Task: Check the percentage active listings of security in the last 3 years.
Action: Mouse moved to (815, 177)
Screenshot: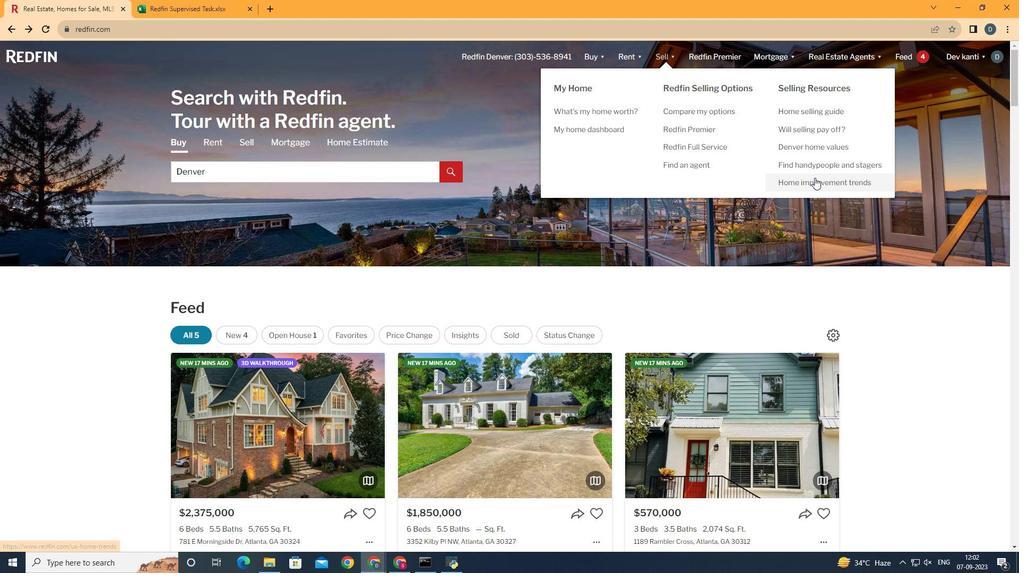 
Action: Mouse pressed left at (815, 177)
Screenshot: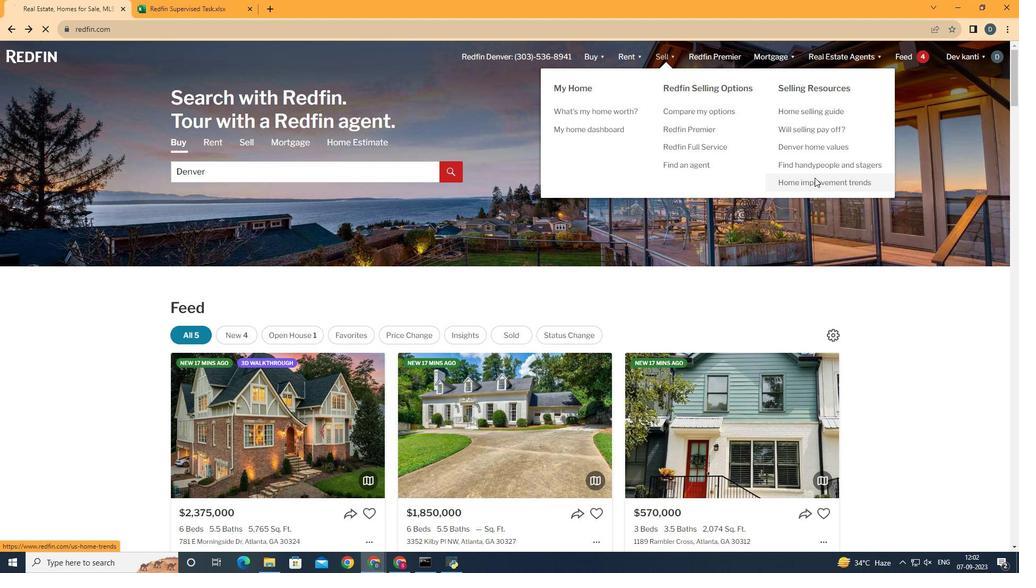 
Action: Mouse moved to (252, 209)
Screenshot: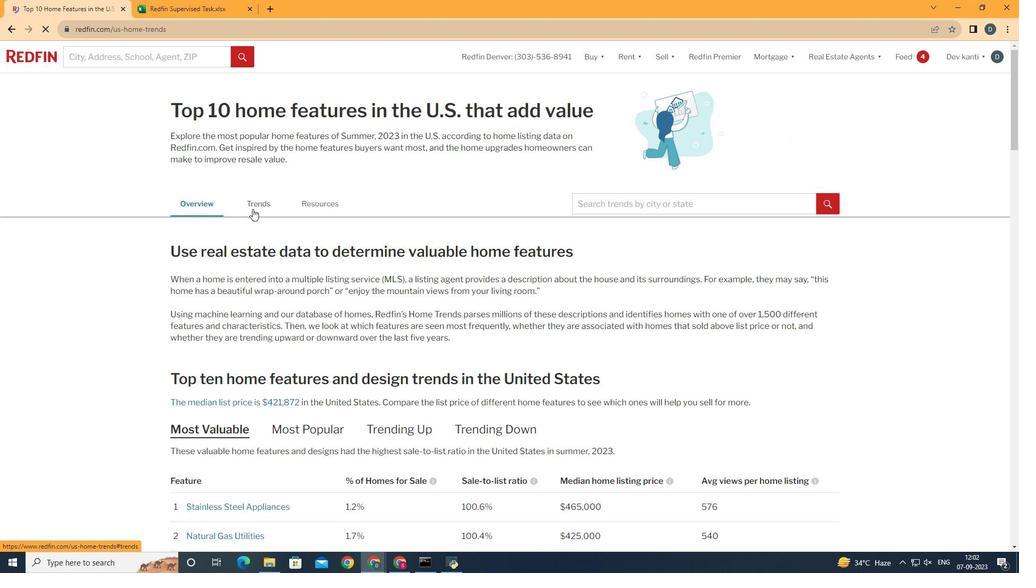 
Action: Mouse pressed left at (252, 209)
Screenshot: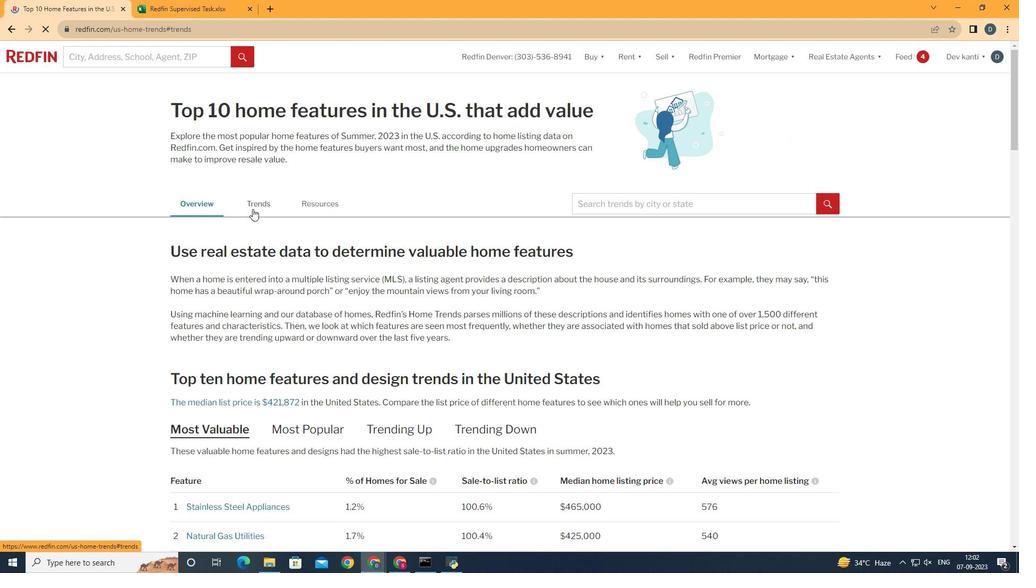 
Action: Mouse moved to (343, 243)
Screenshot: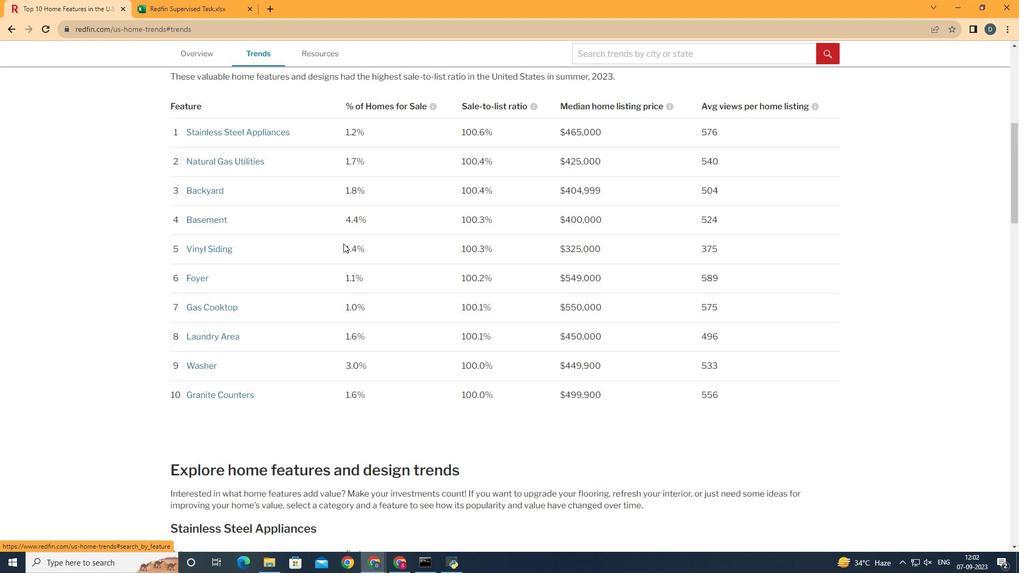 
Action: Mouse scrolled (343, 243) with delta (0, 0)
Screenshot: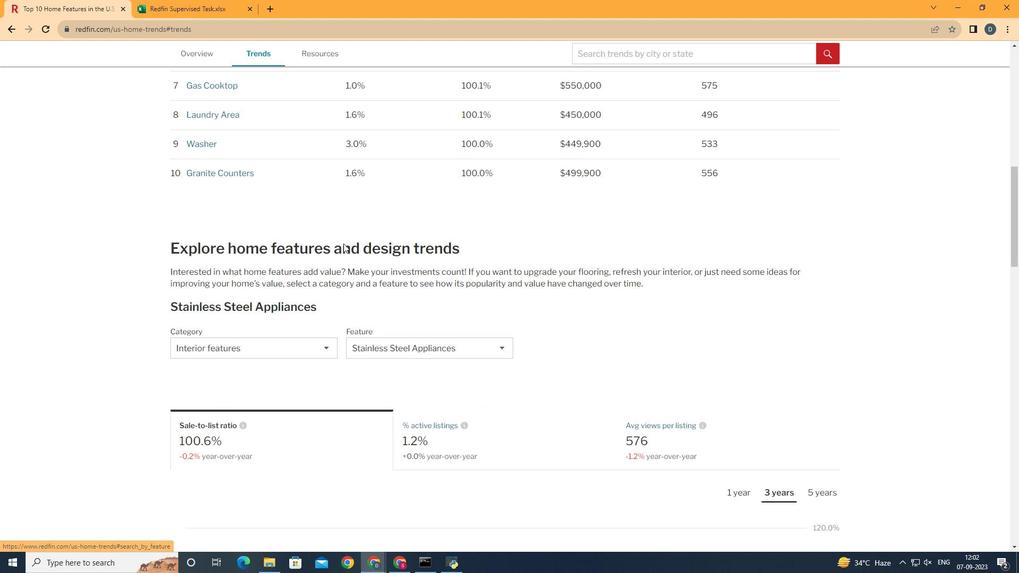 
Action: Mouse scrolled (343, 243) with delta (0, 0)
Screenshot: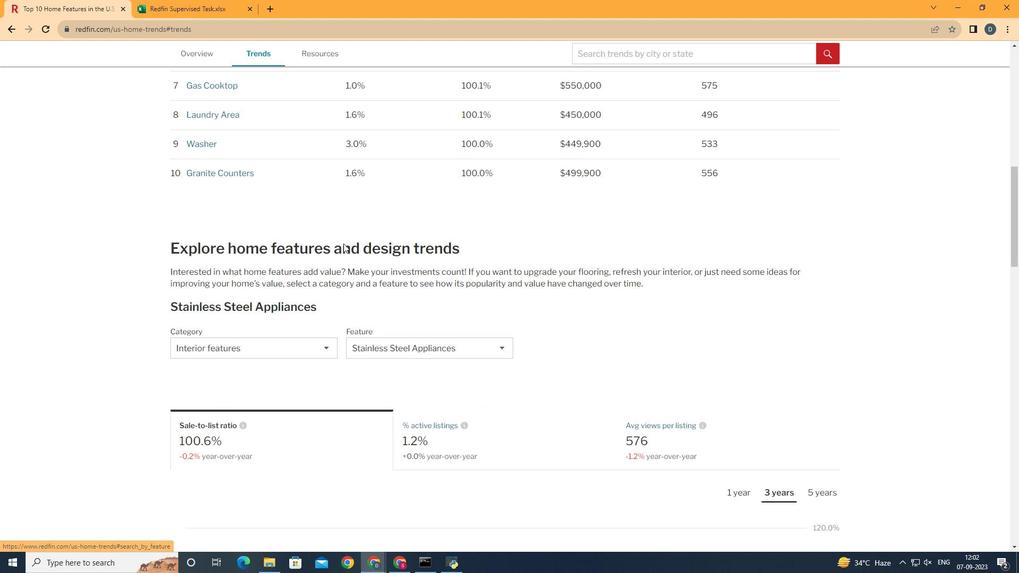 
Action: Mouse scrolled (343, 243) with delta (0, 0)
Screenshot: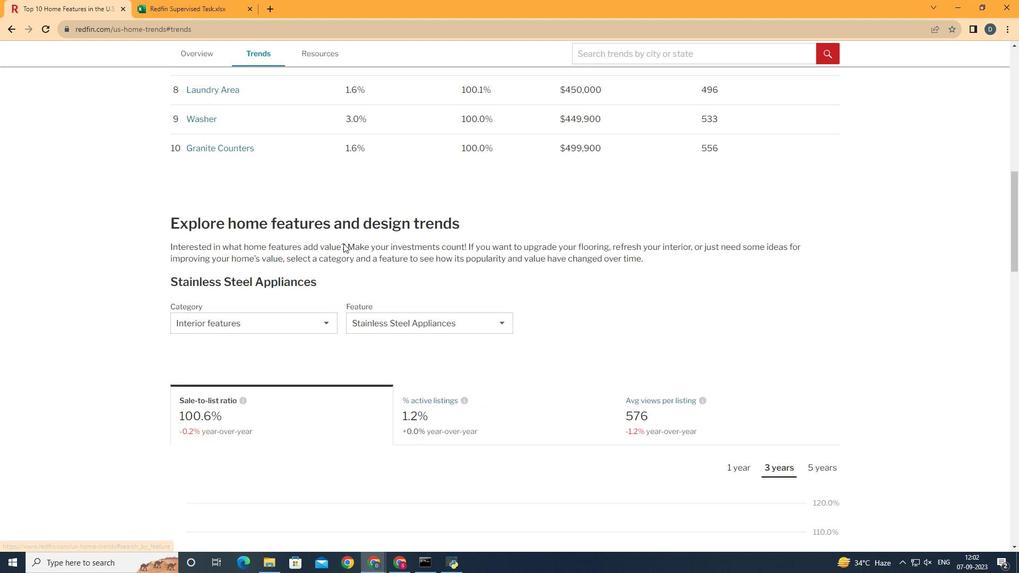 
Action: Mouse scrolled (343, 243) with delta (0, 0)
Screenshot: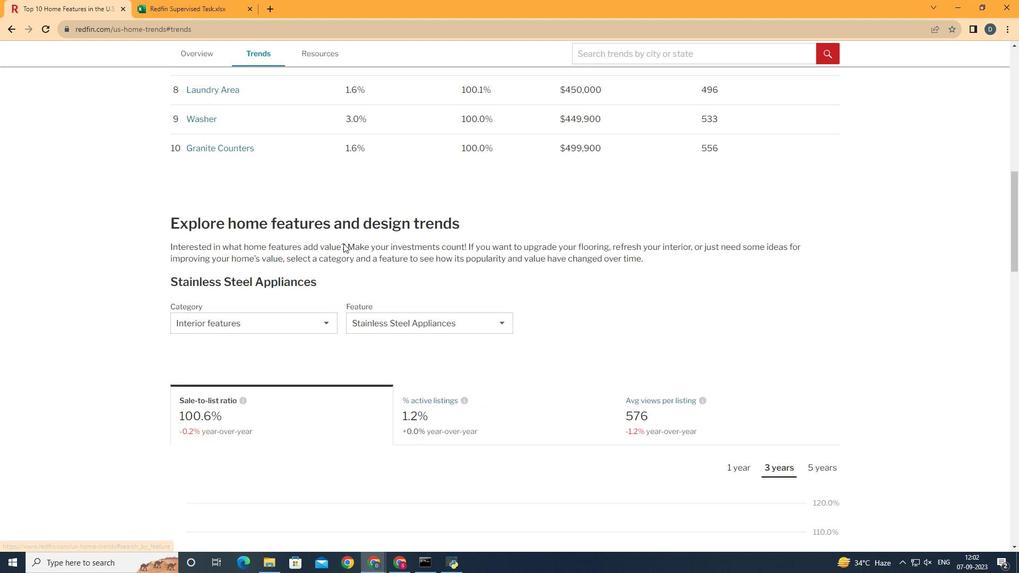 
Action: Mouse scrolled (343, 243) with delta (0, 0)
Screenshot: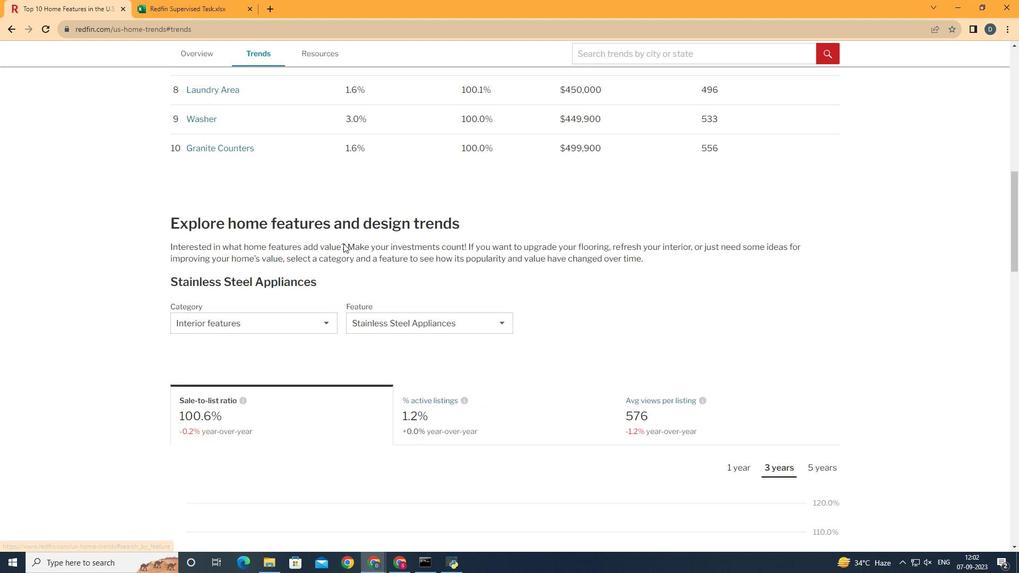 
Action: Mouse scrolled (343, 243) with delta (0, 0)
Screenshot: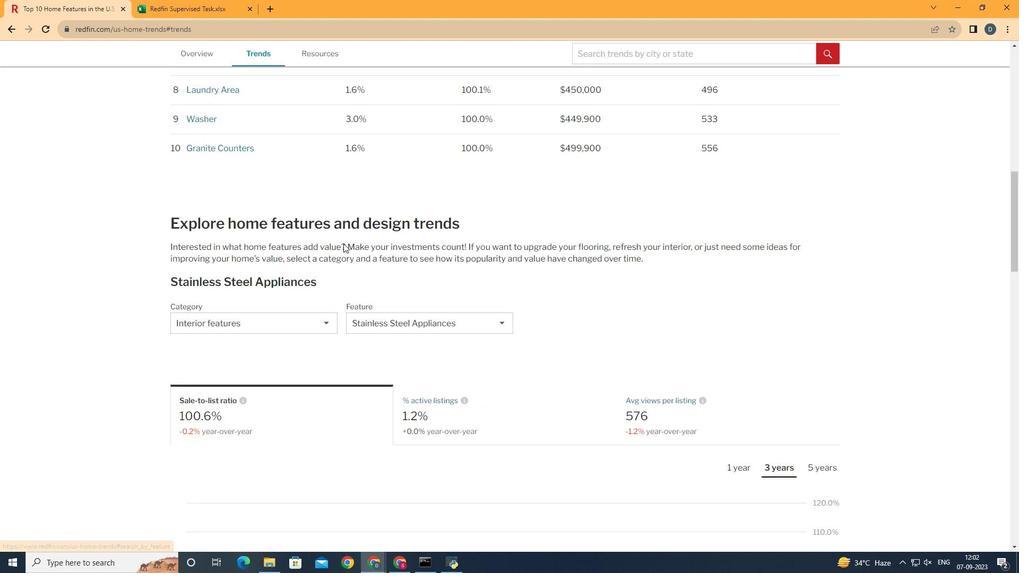 
Action: Mouse scrolled (343, 243) with delta (0, 0)
Screenshot: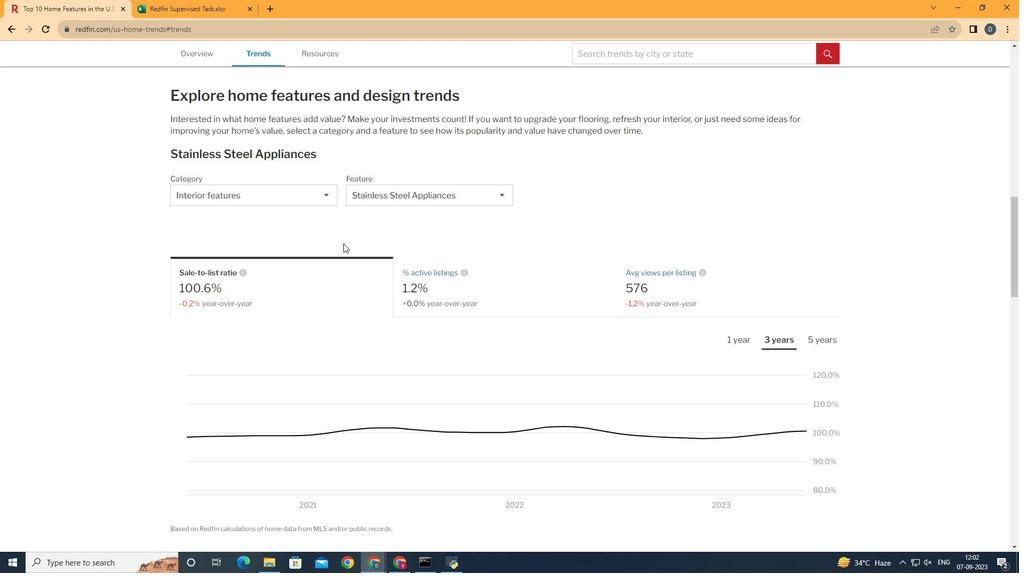 
Action: Mouse scrolled (343, 243) with delta (0, 0)
Screenshot: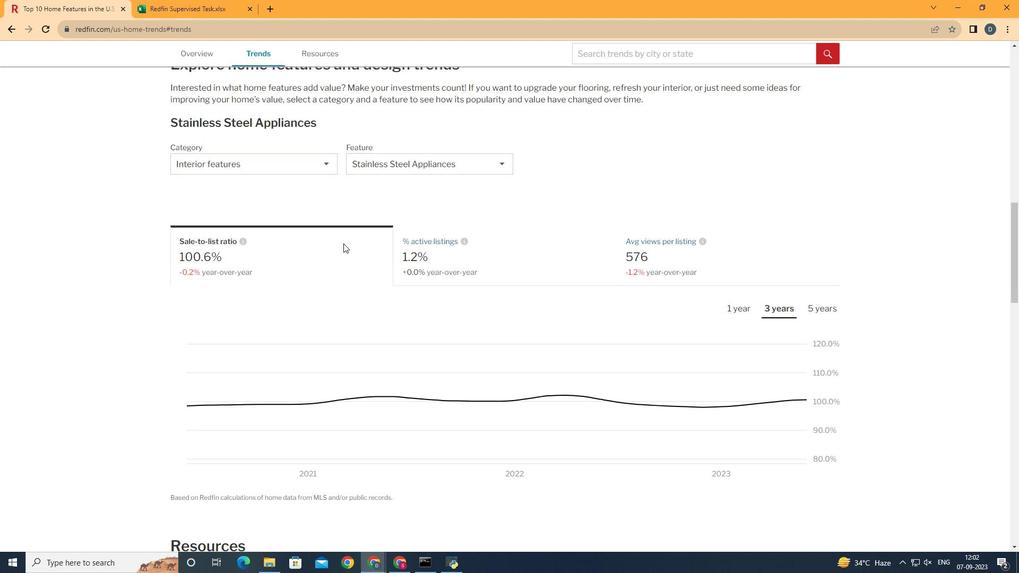 
Action: Mouse scrolled (343, 243) with delta (0, 0)
Screenshot: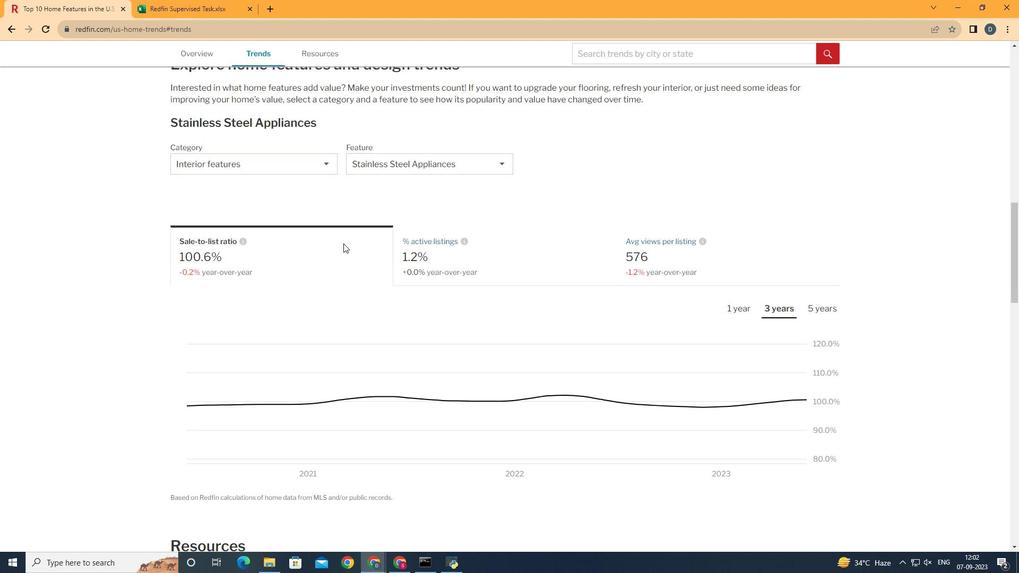 
Action: Mouse moved to (328, 164)
Screenshot: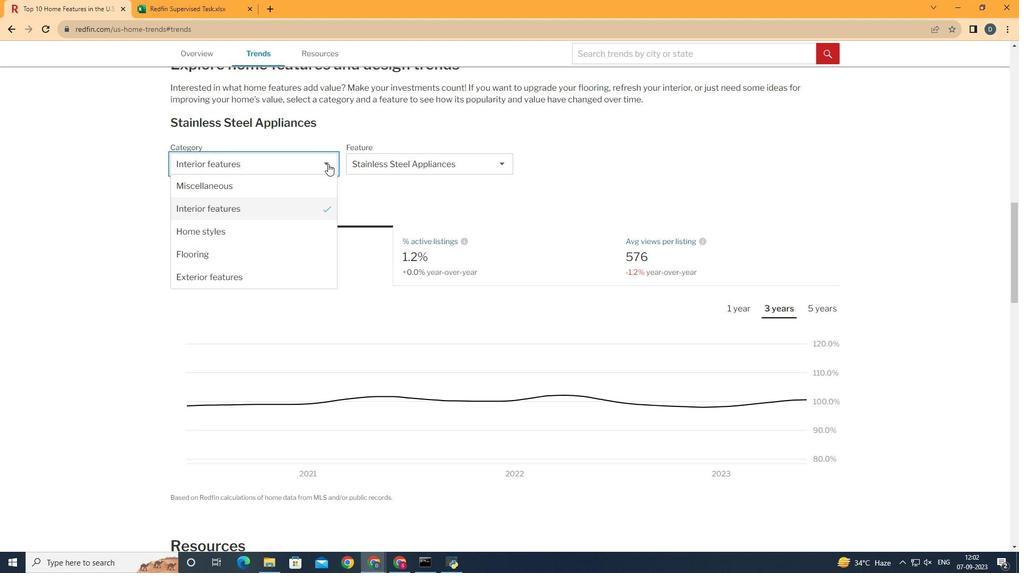 
Action: Mouse pressed left at (328, 164)
Screenshot: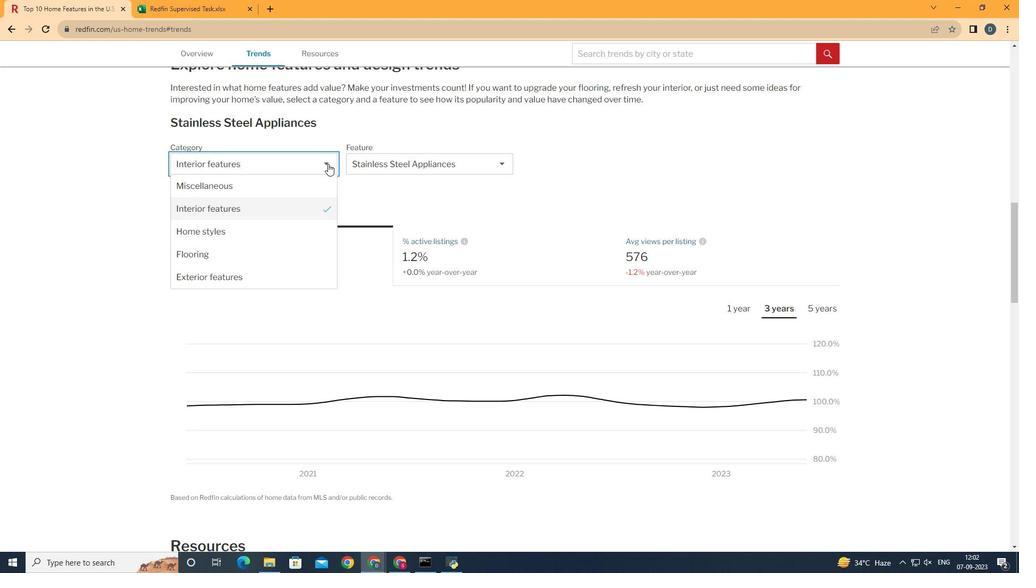 
Action: Mouse moved to (325, 189)
Screenshot: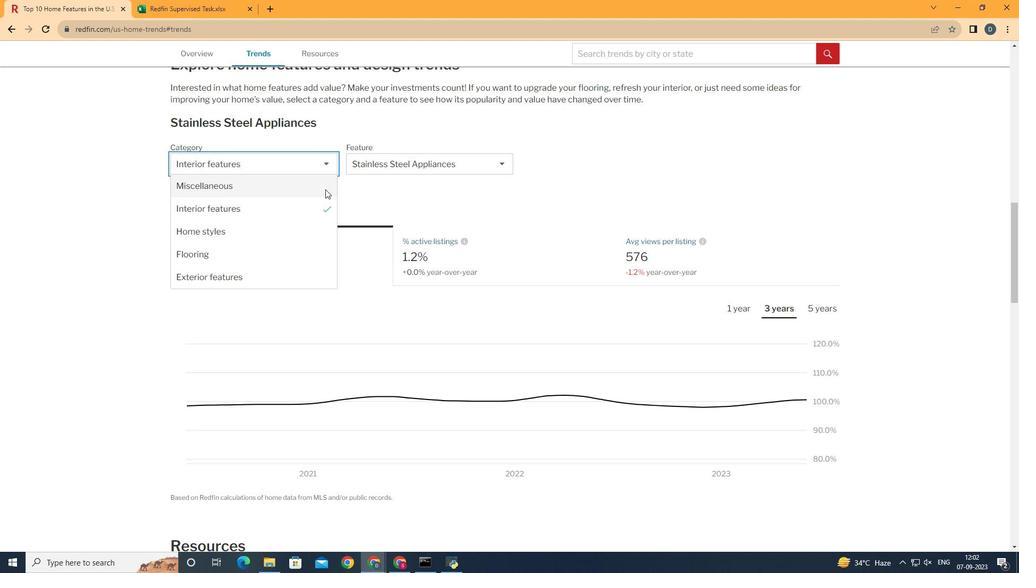 
Action: Mouse pressed left at (325, 189)
Screenshot: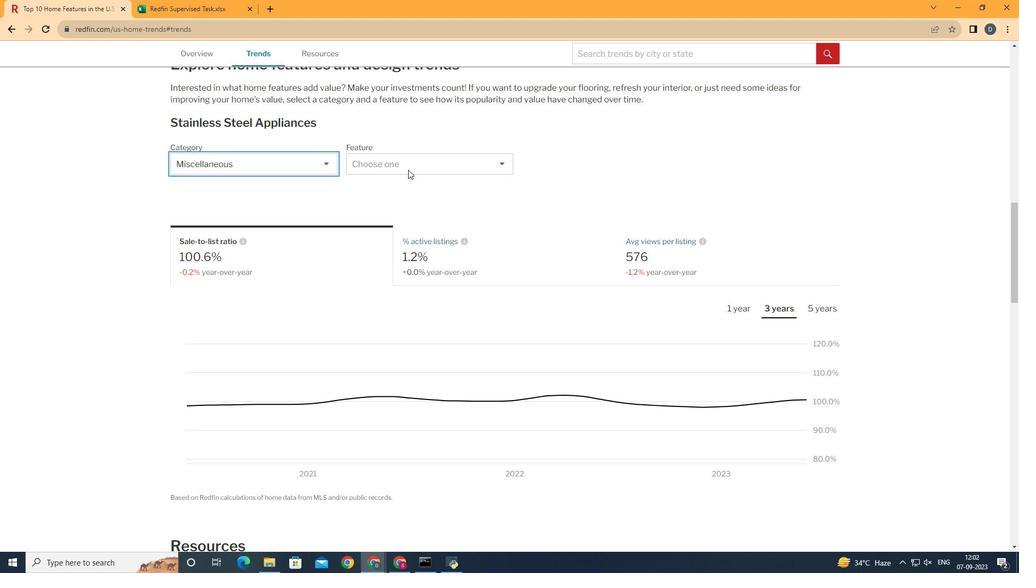 
Action: Mouse moved to (437, 161)
Screenshot: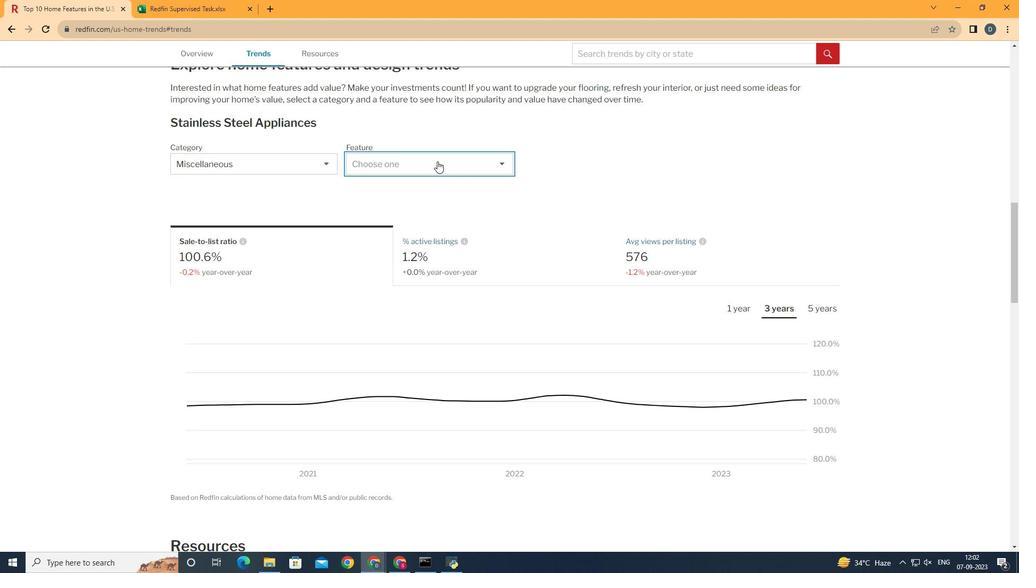 
Action: Mouse pressed left at (437, 161)
Screenshot: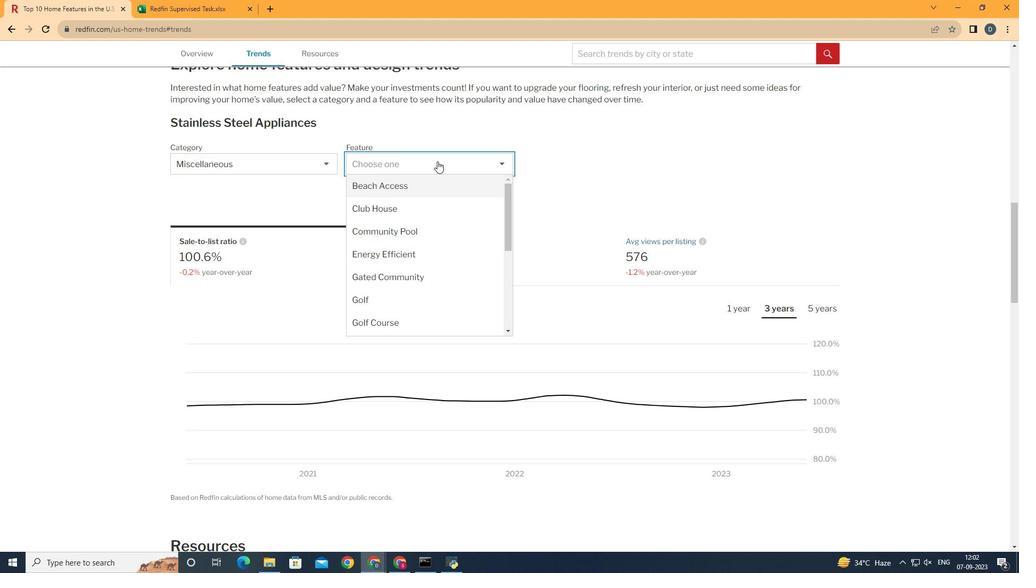 
Action: Mouse moved to (425, 270)
Screenshot: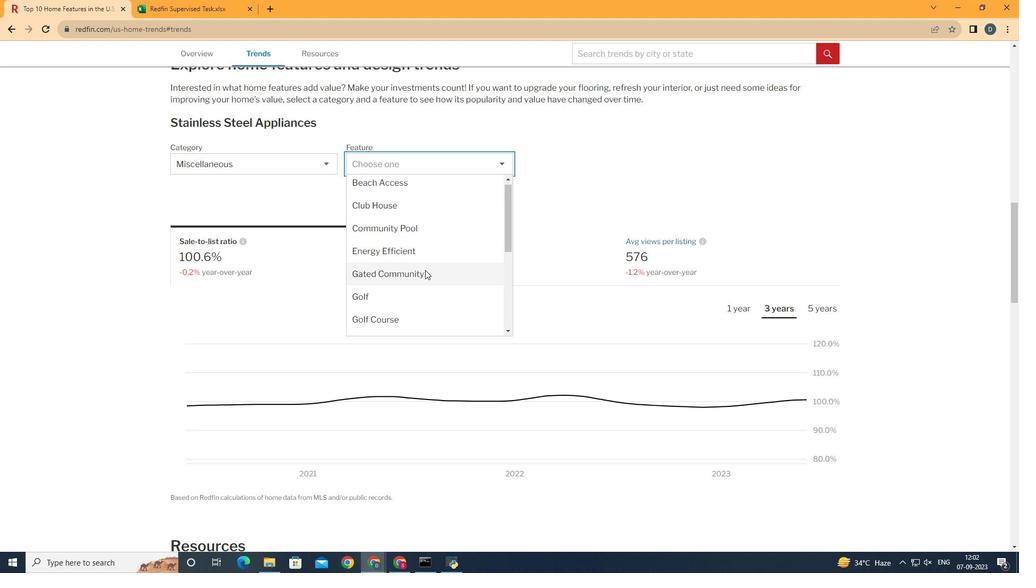 
Action: Mouse scrolled (425, 269) with delta (0, 0)
Screenshot: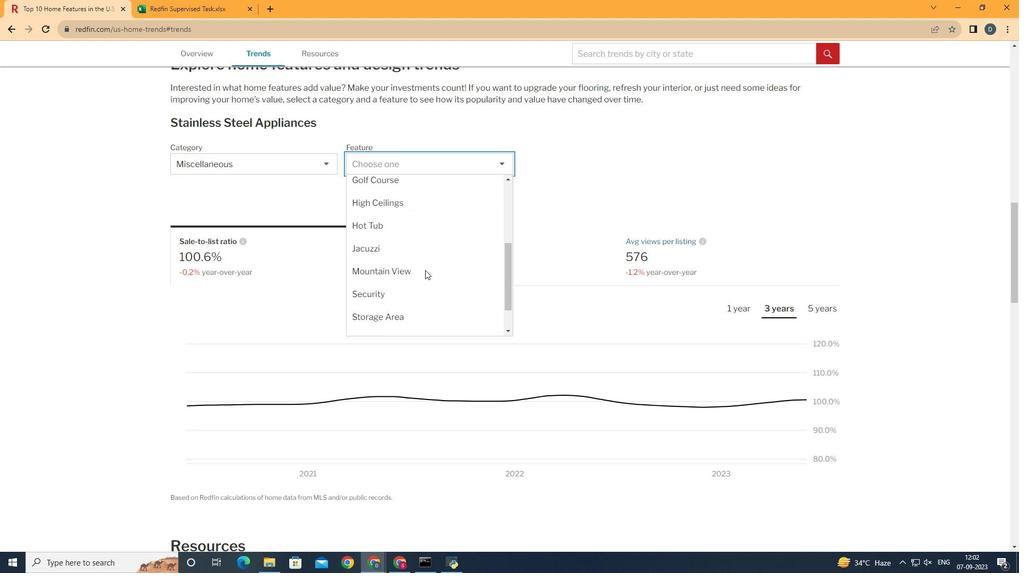 
Action: Mouse scrolled (425, 269) with delta (0, 0)
Screenshot: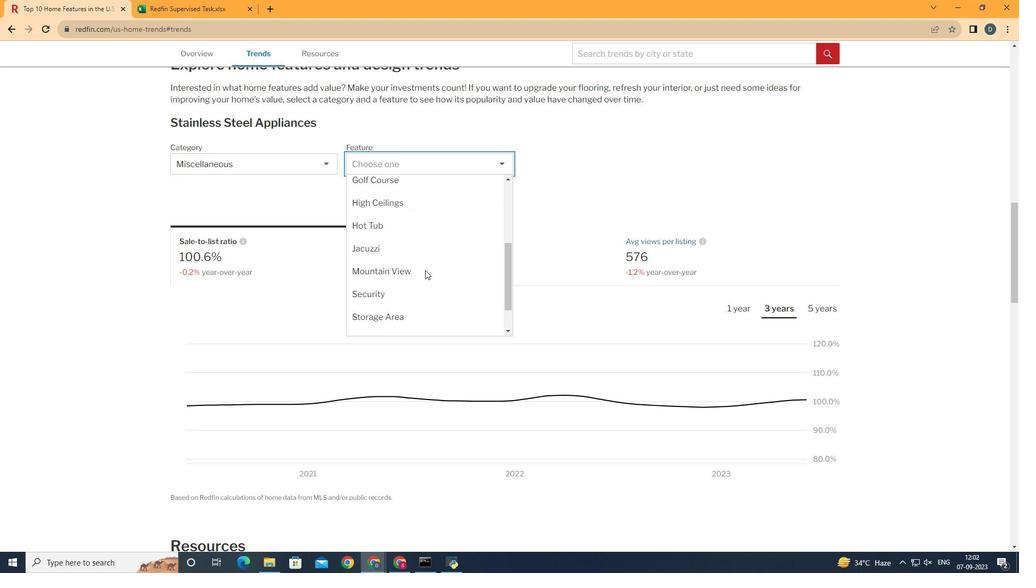 
Action: Mouse scrolled (425, 269) with delta (0, 0)
Screenshot: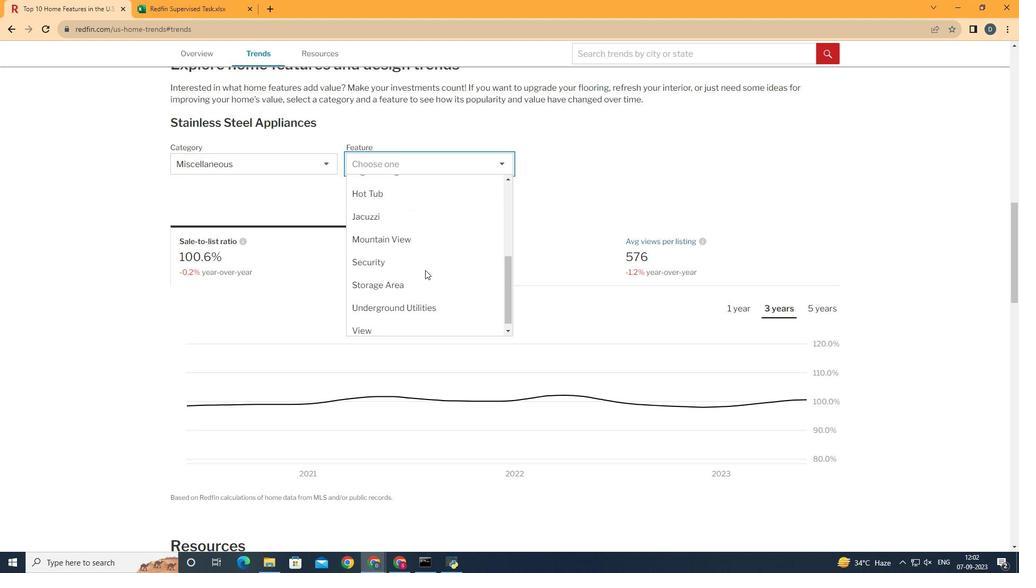 
Action: Mouse scrolled (425, 269) with delta (0, 0)
Screenshot: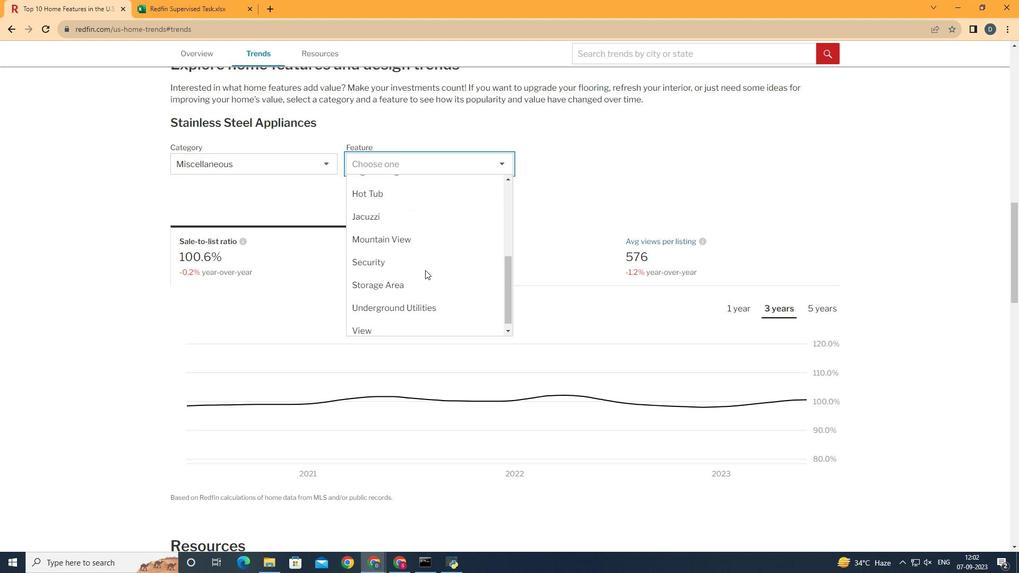 
Action: Mouse scrolled (425, 269) with delta (0, 0)
Screenshot: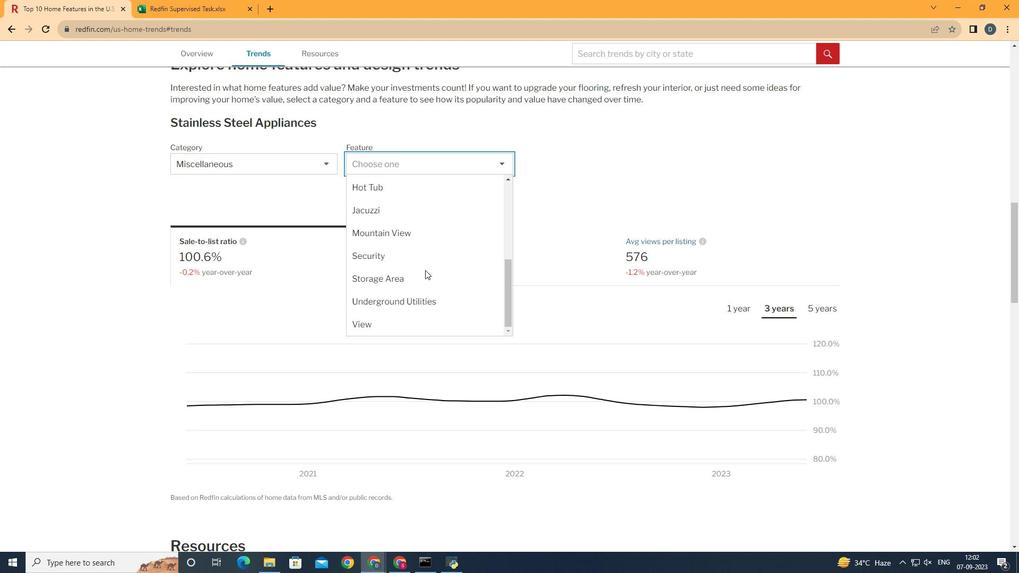 
Action: Mouse scrolled (425, 269) with delta (0, 0)
Screenshot: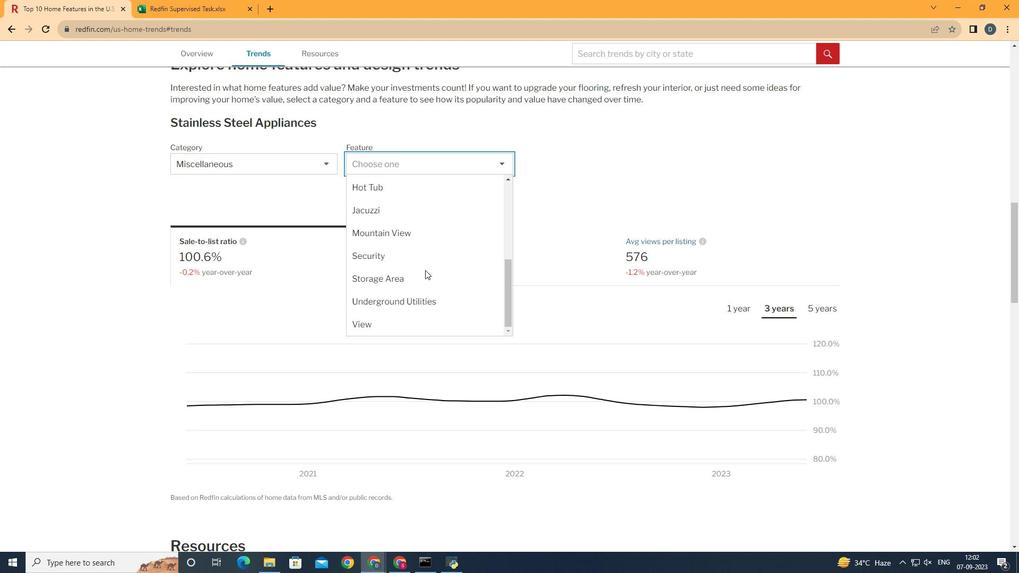 
Action: Mouse moved to (436, 258)
Screenshot: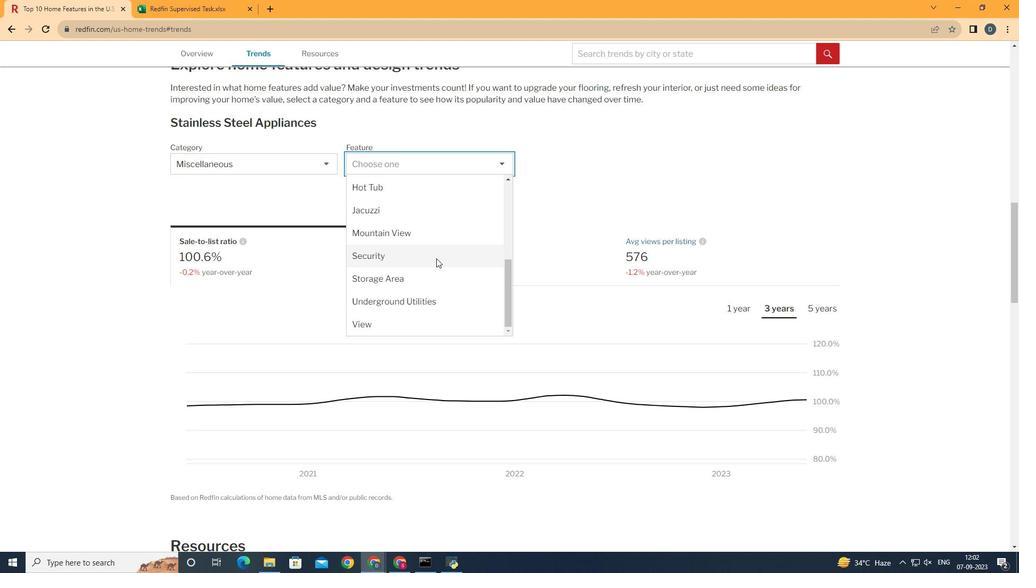 
Action: Mouse pressed left at (436, 258)
Screenshot: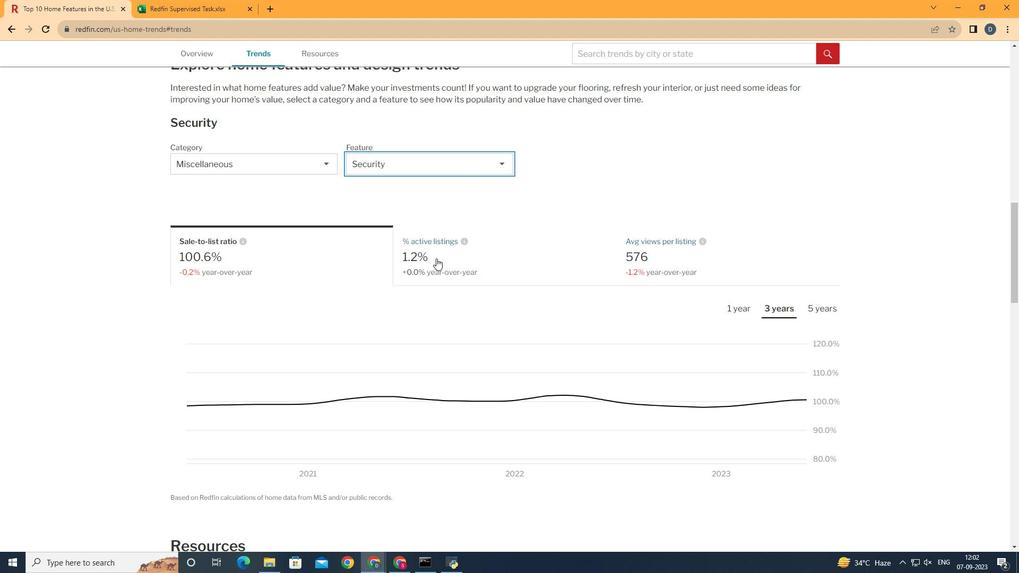 
Action: Mouse moved to (529, 257)
Screenshot: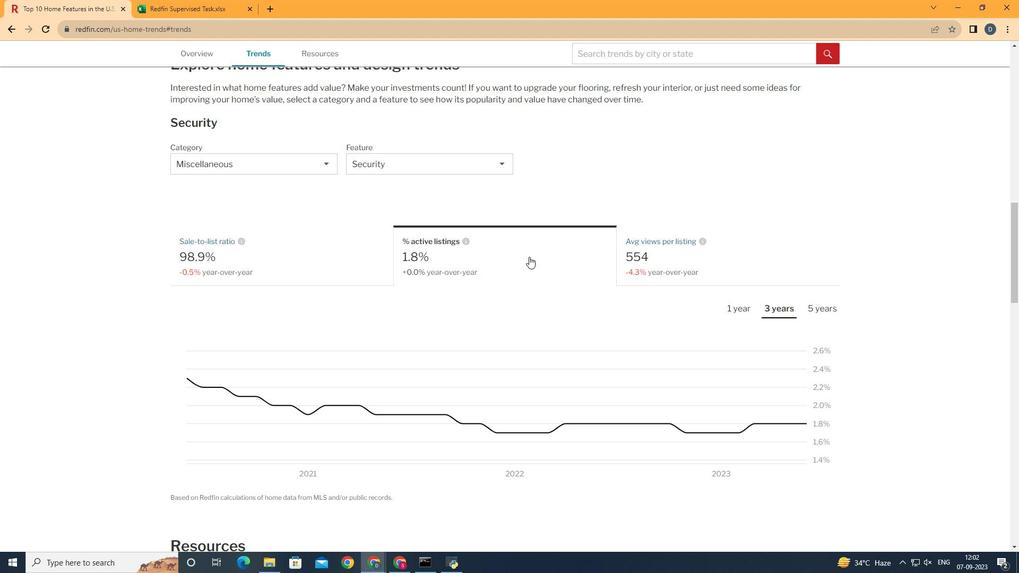 
Action: Mouse pressed left at (529, 257)
Screenshot: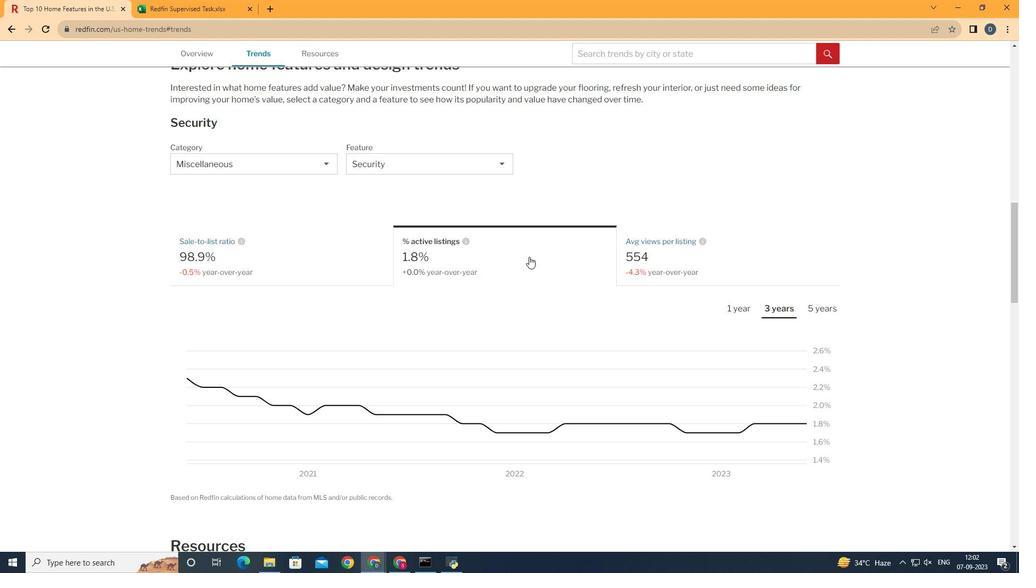 
Action: Mouse moved to (771, 307)
Screenshot: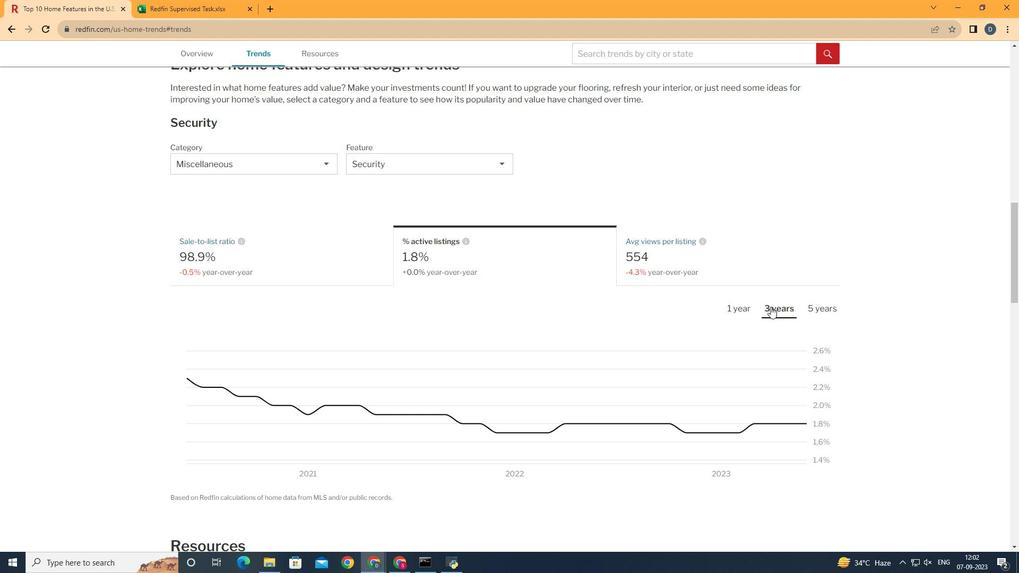 
Action: Mouse pressed left at (771, 307)
Screenshot: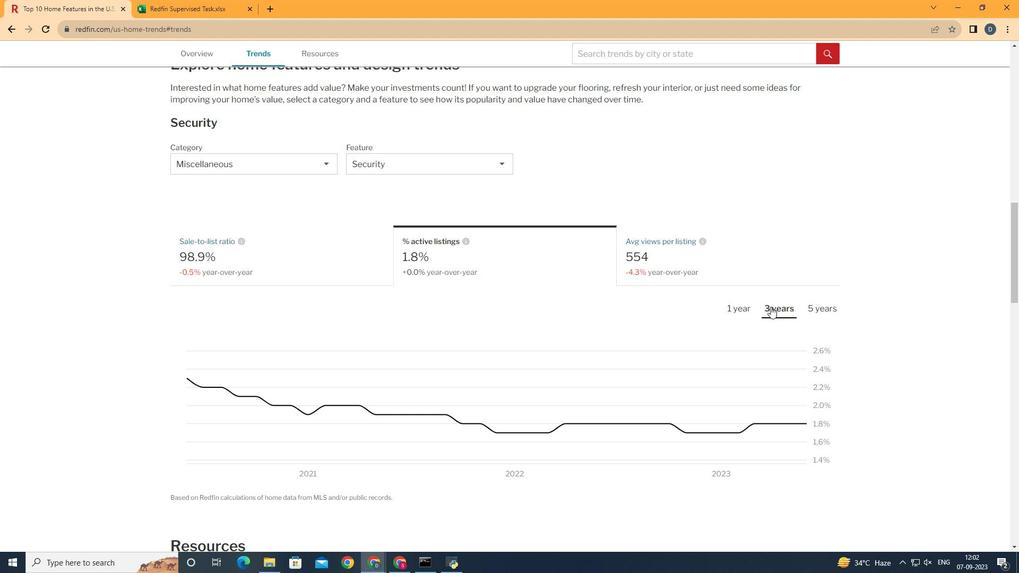 
Action: Mouse moved to (834, 422)
Screenshot: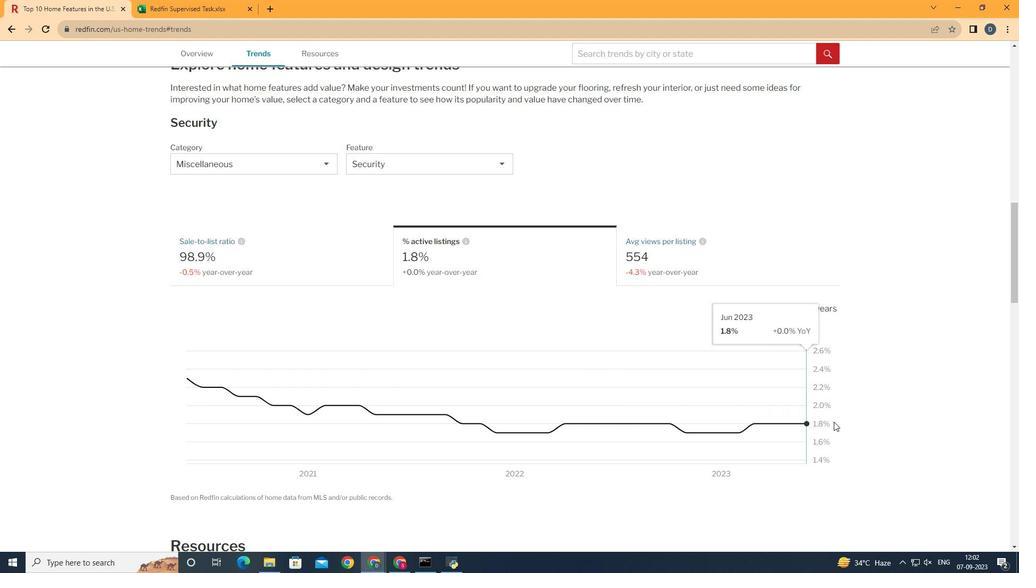 
